 Task: Create a task  Create a feature for users to track and manage their daily tasks , assign it to team member softage.9@softage.net in the project Wizardry and update the status of the task to  On Track  , set the priority of the task to Low.
Action: Mouse moved to (76, 352)
Screenshot: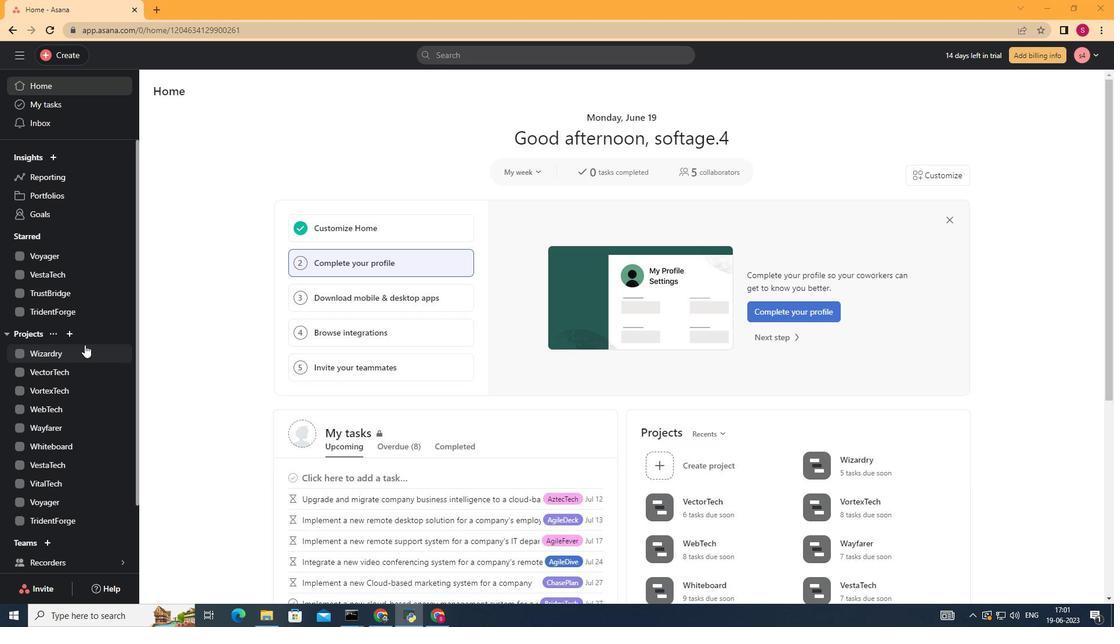 
Action: Mouse pressed left at (76, 352)
Screenshot: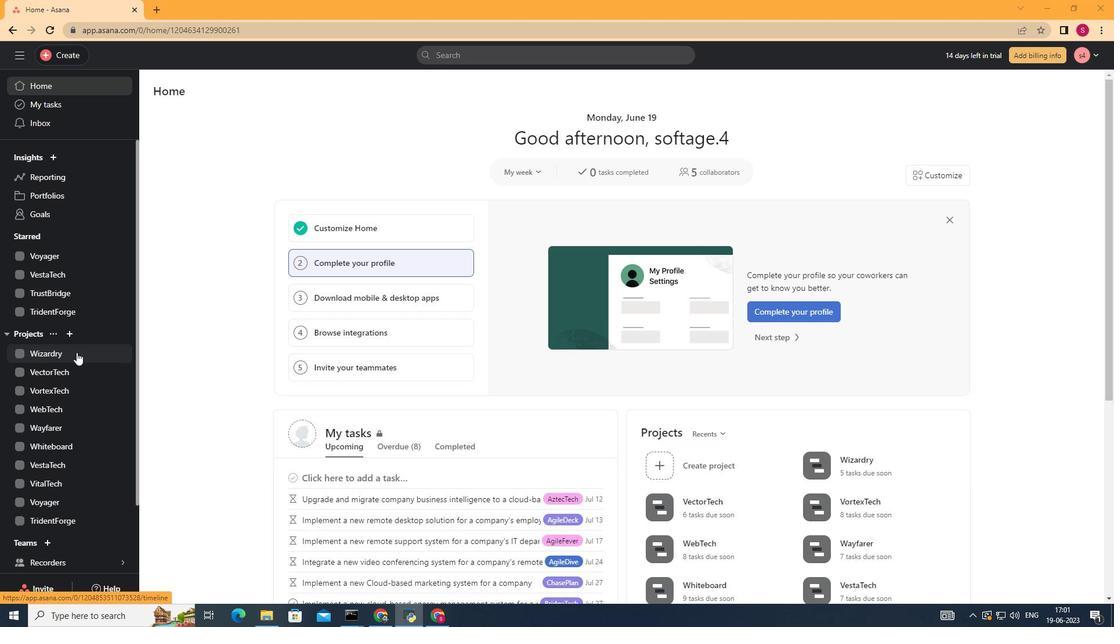 
Action: Mouse moved to (177, 145)
Screenshot: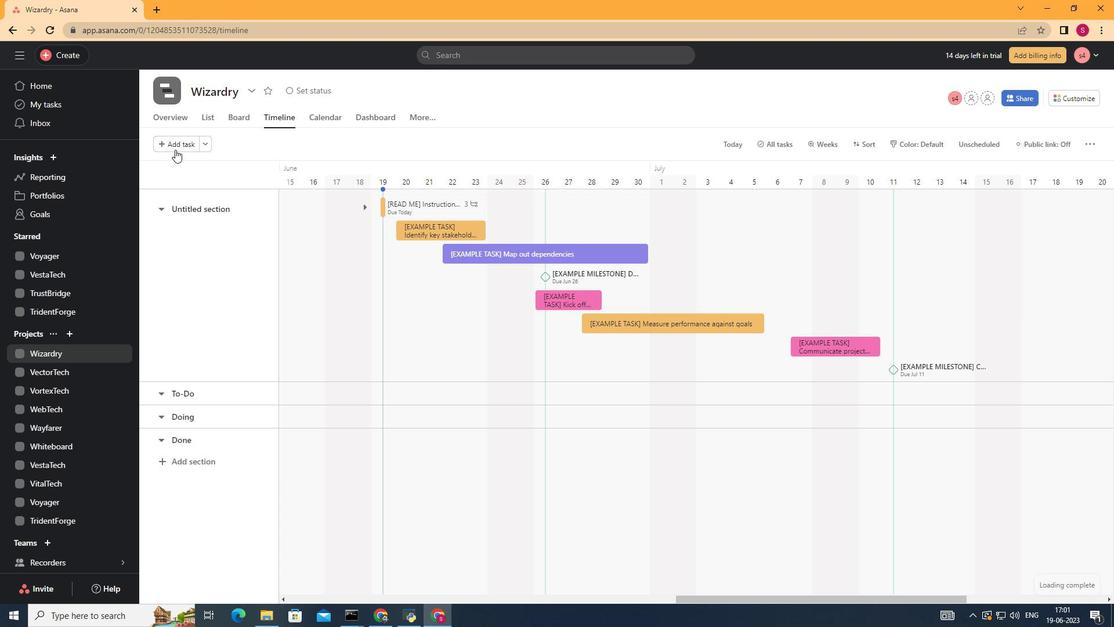 
Action: Mouse pressed left at (177, 145)
Screenshot: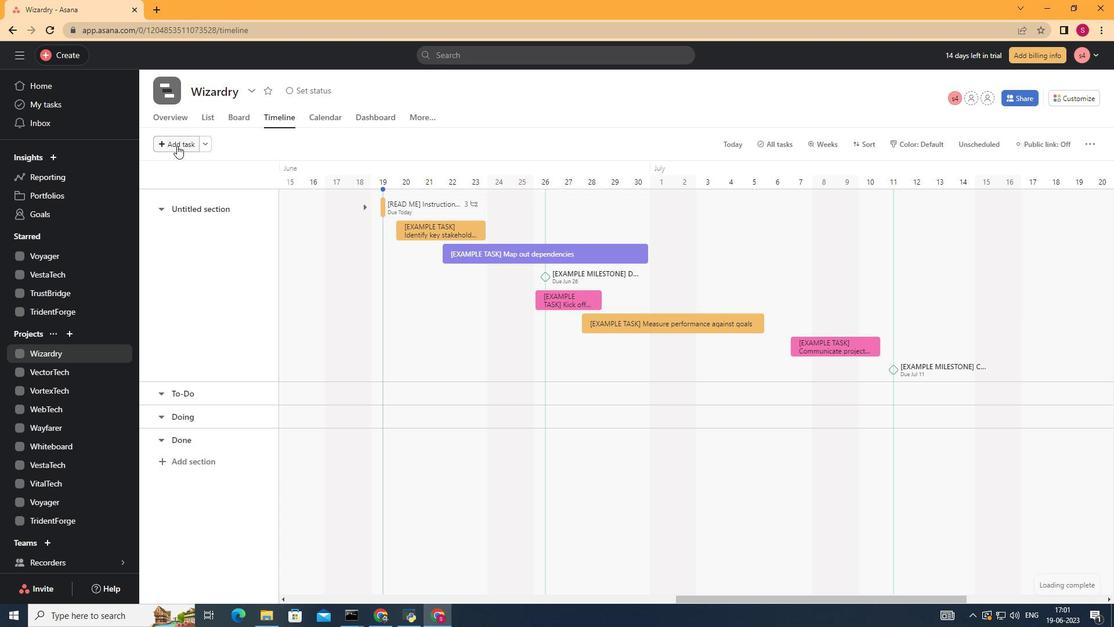 
Action: Mouse moved to (407, 206)
Screenshot: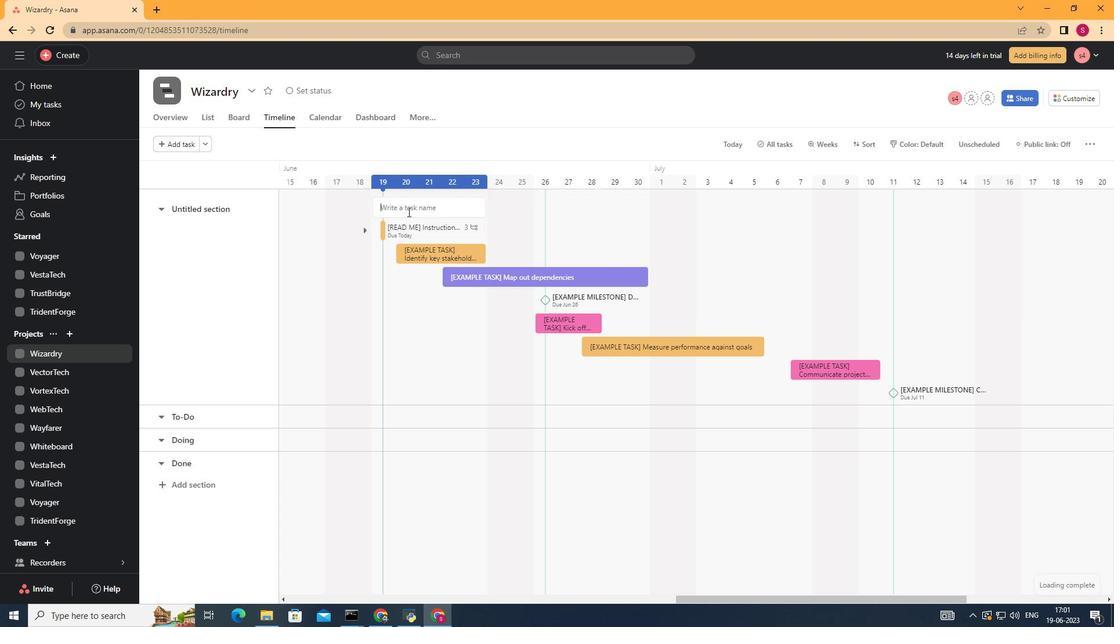 
Action: Mouse pressed left at (407, 206)
Screenshot: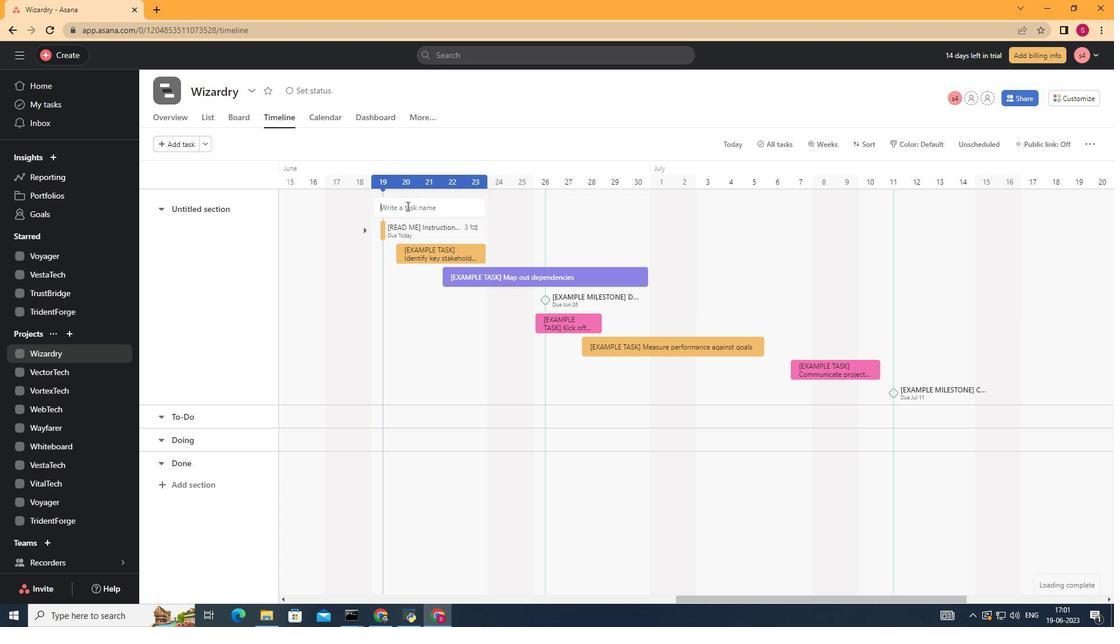 
Action: Key pressed <Key.shift>Create<Key.space>a<Key.space>fr<Key.backspace>eature<Key.space>for<Key.space>users<Key.space>to<Key.space>track<Key.space>and<Key.space>manage<Key.space>their<Key.space>daily<Key.space>tasks<Key.enter>
Screenshot: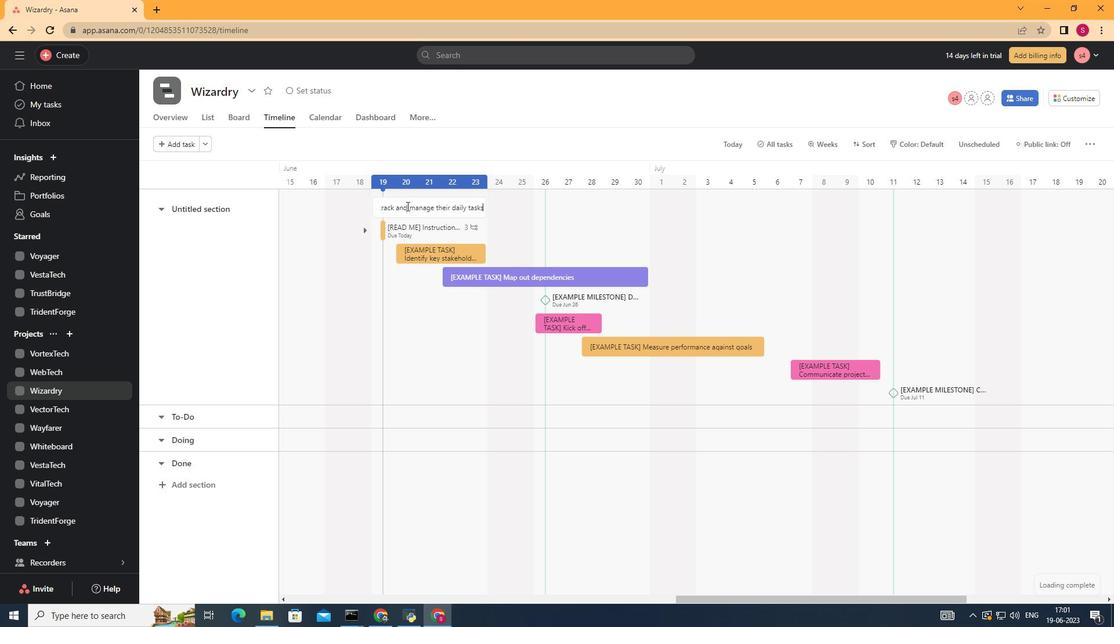 
Action: Mouse pressed left at (407, 206)
Screenshot: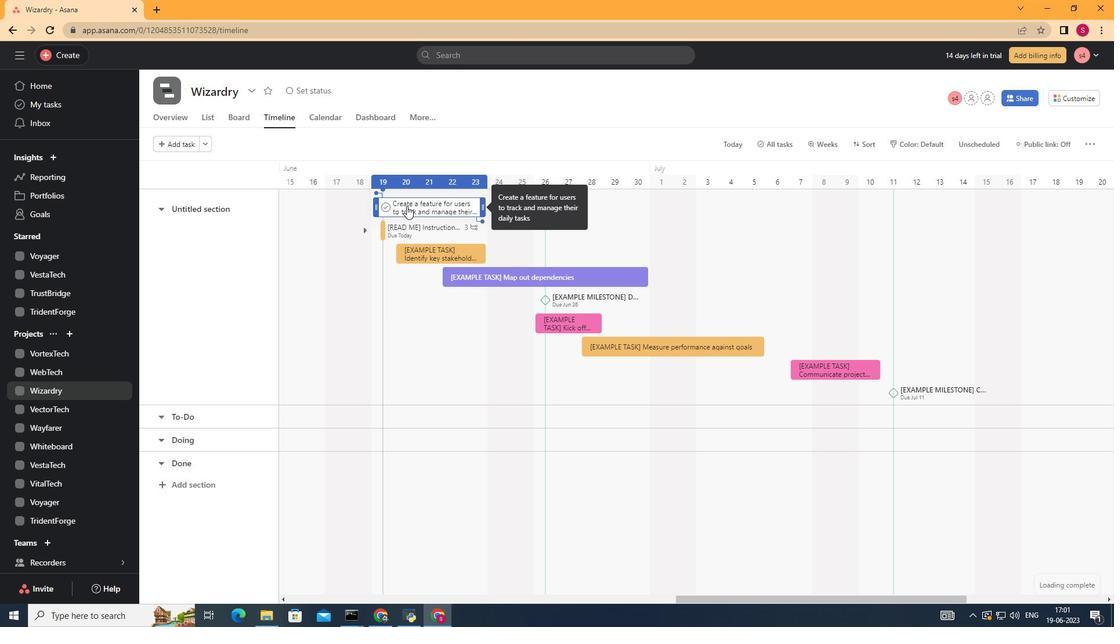 
Action: Mouse moved to (813, 225)
Screenshot: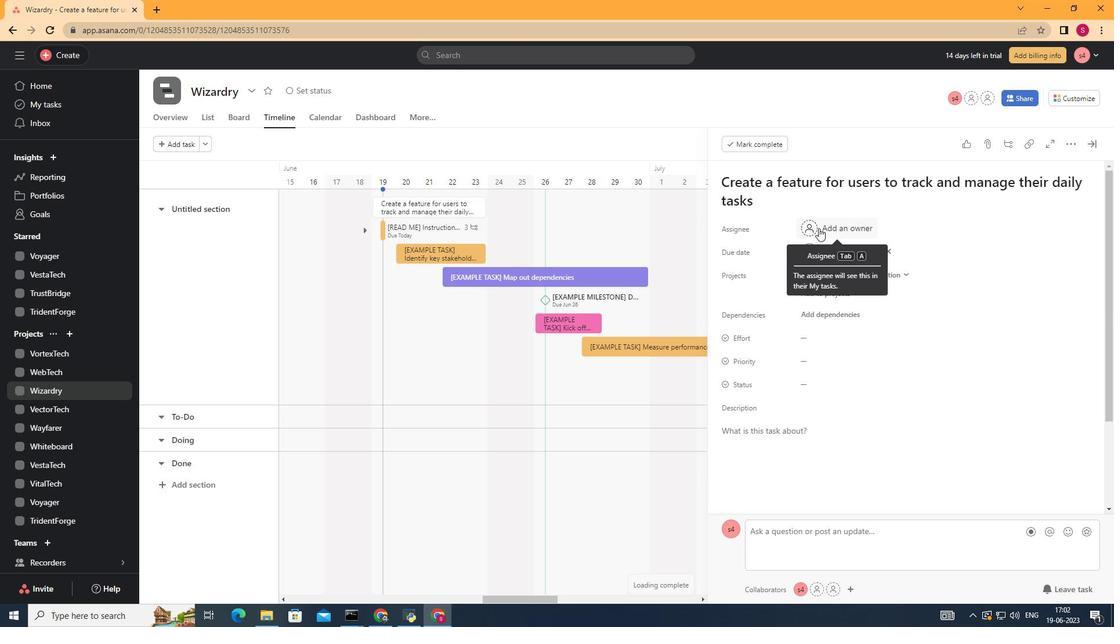 
Action: Mouse pressed left at (813, 225)
Screenshot: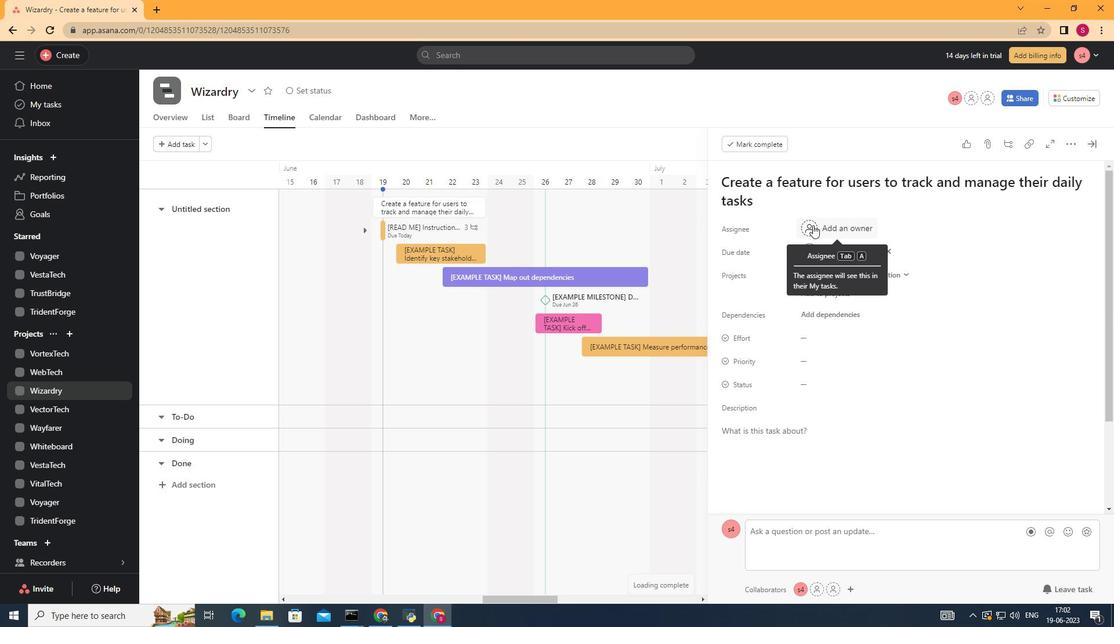 
Action: Mouse moved to (812, 224)
Screenshot: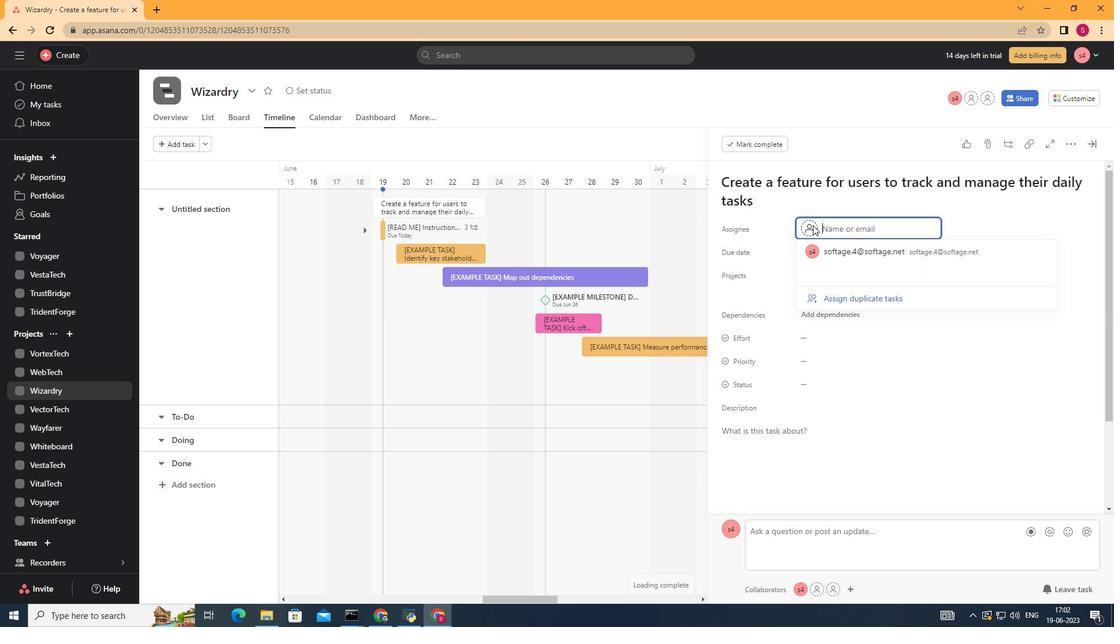 
Action: Key pressed softage.9<Key.shift>@softage.ney<Key.backspace>t<Key.enter>
Screenshot: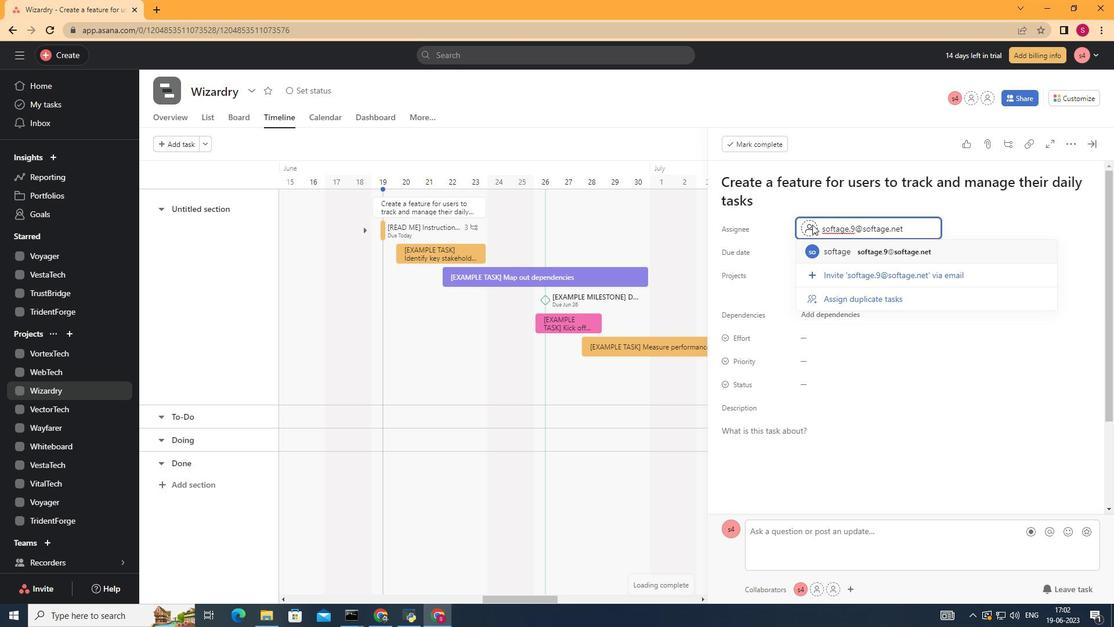 
Action: Mouse moved to (1034, 318)
Screenshot: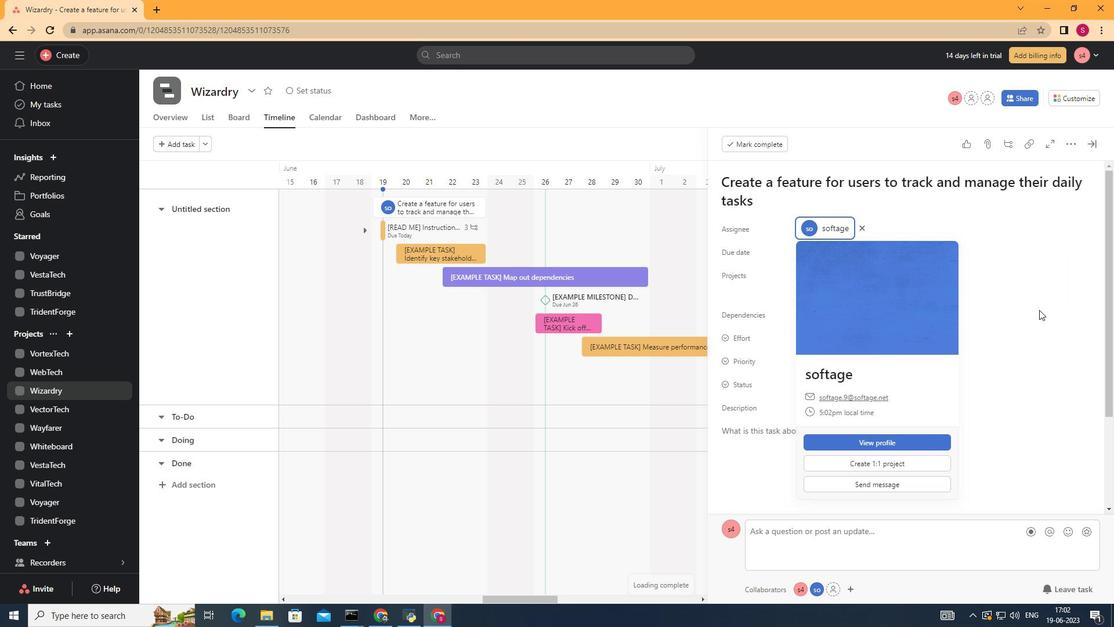 
Action: Mouse pressed left at (1034, 318)
Screenshot: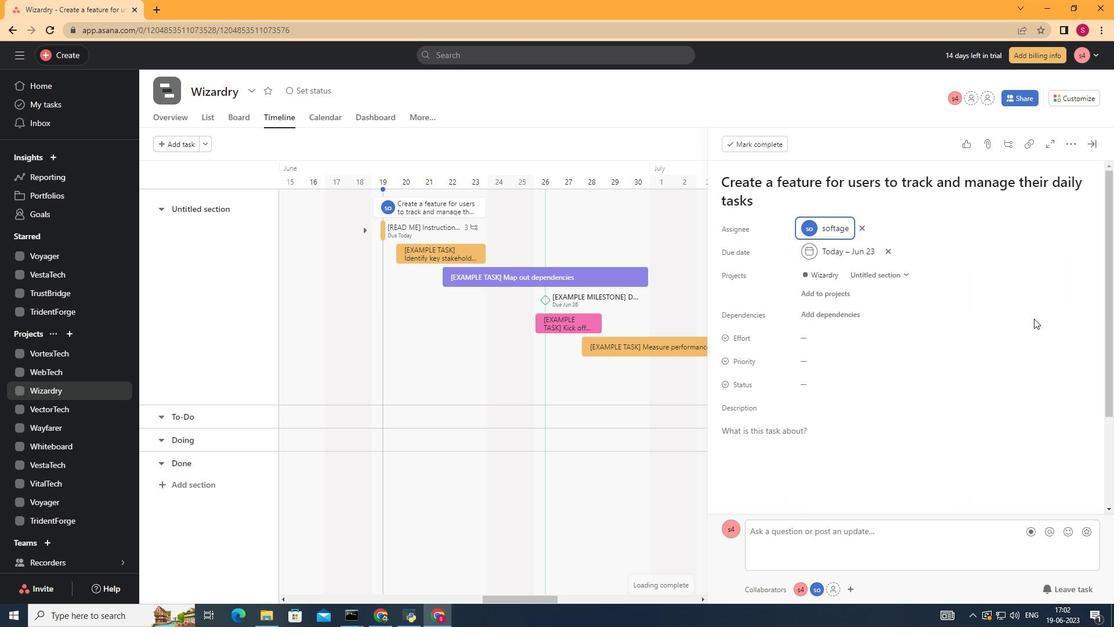 
Action: Mouse moved to (809, 381)
Screenshot: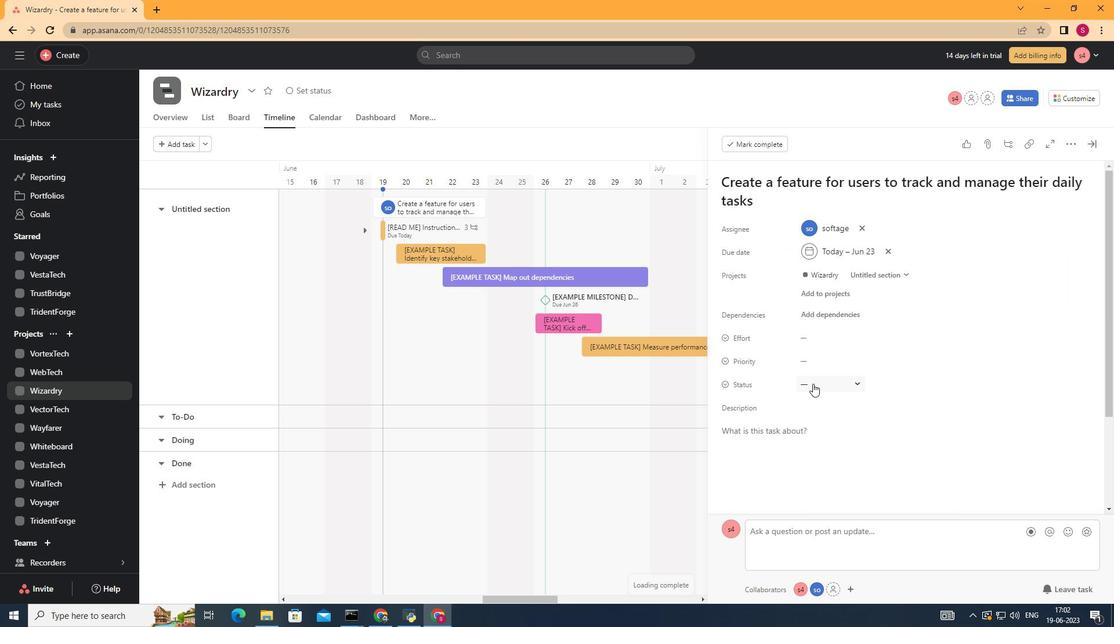 
Action: Mouse pressed left at (809, 381)
Screenshot: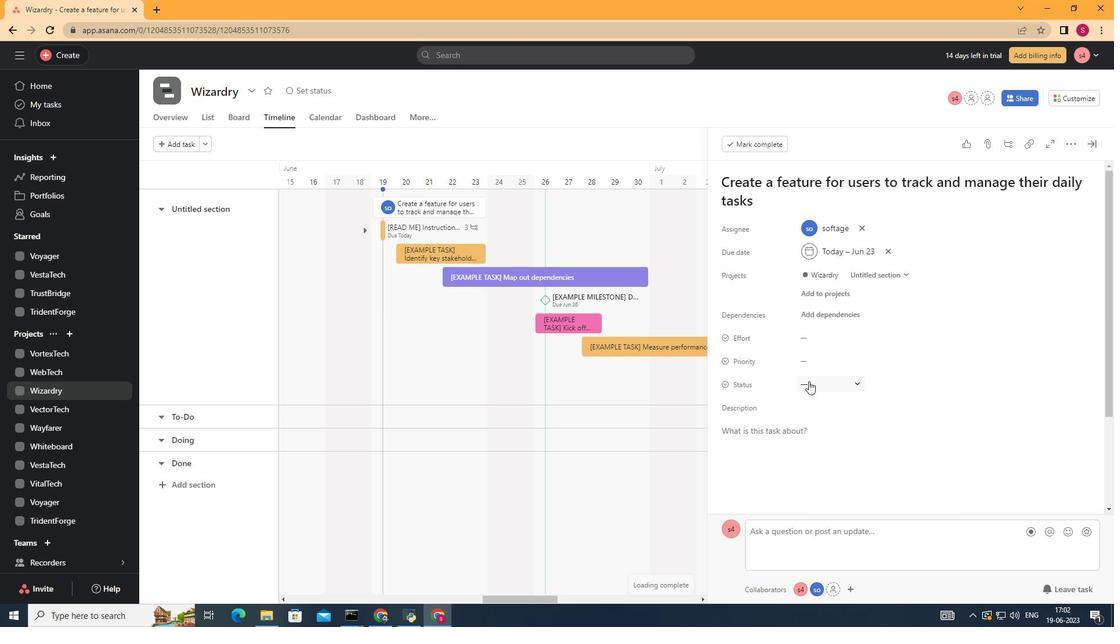 
Action: Mouse moved to (873, 427)
Screenshot: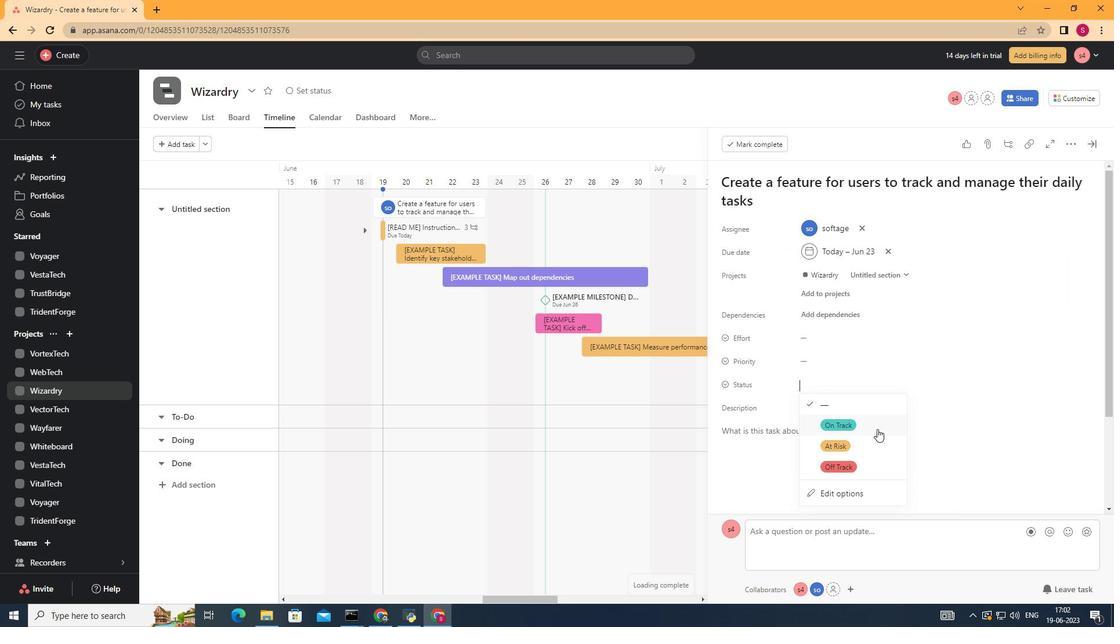 
Action: Mouse pressed left at (873, 427)
Screenshot: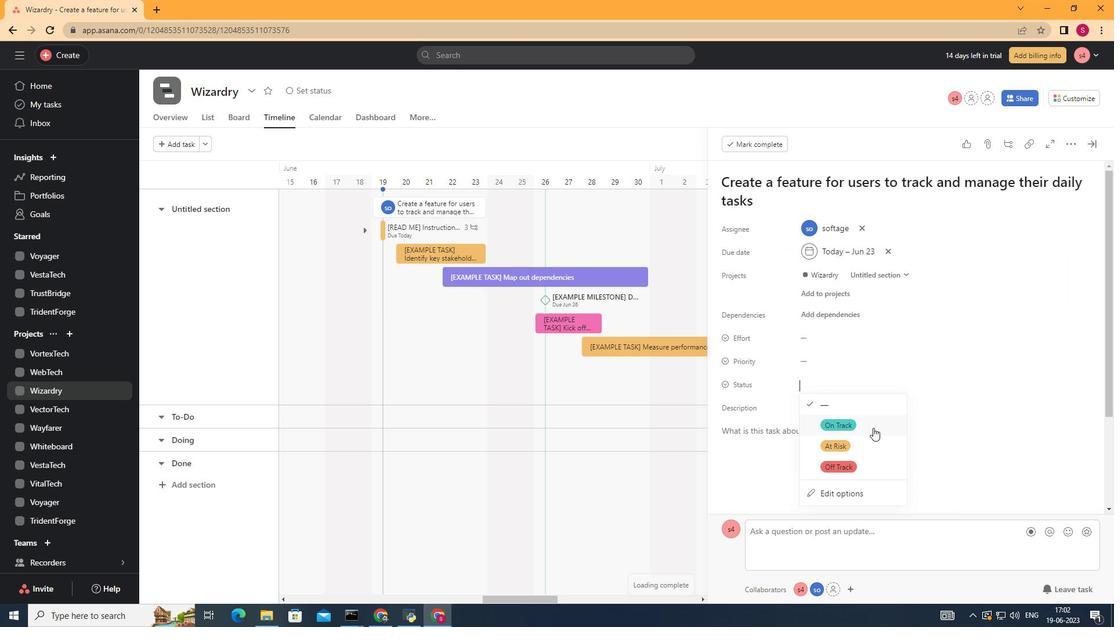 
Action: Mouse moved to (825, 362)
Screenshot: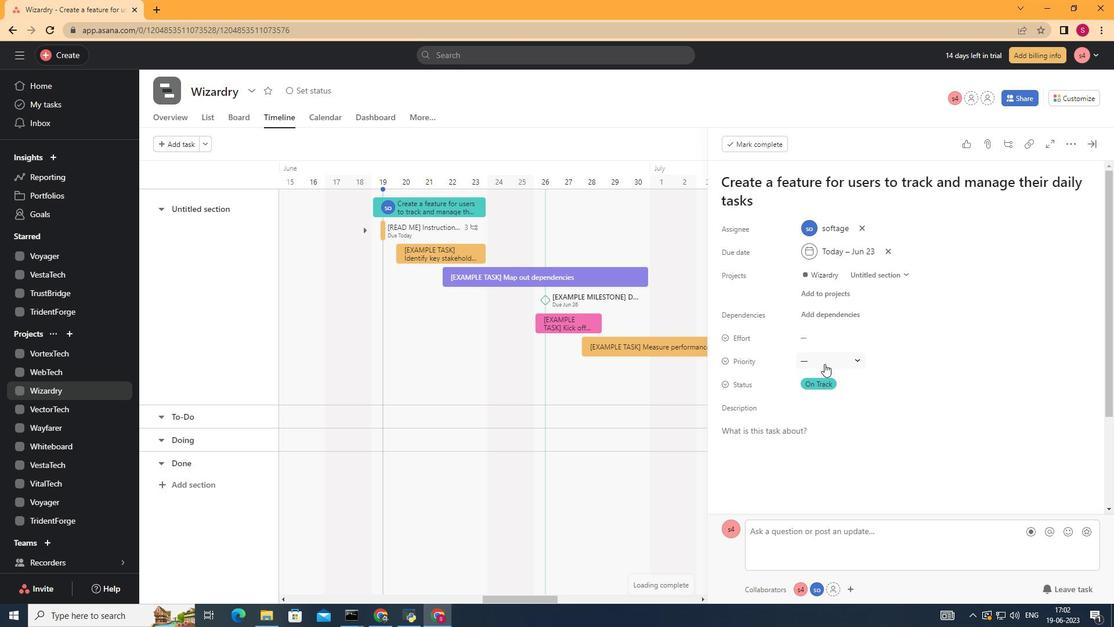 
Action: Mouse pressed left at (825, 362)
Screenshot: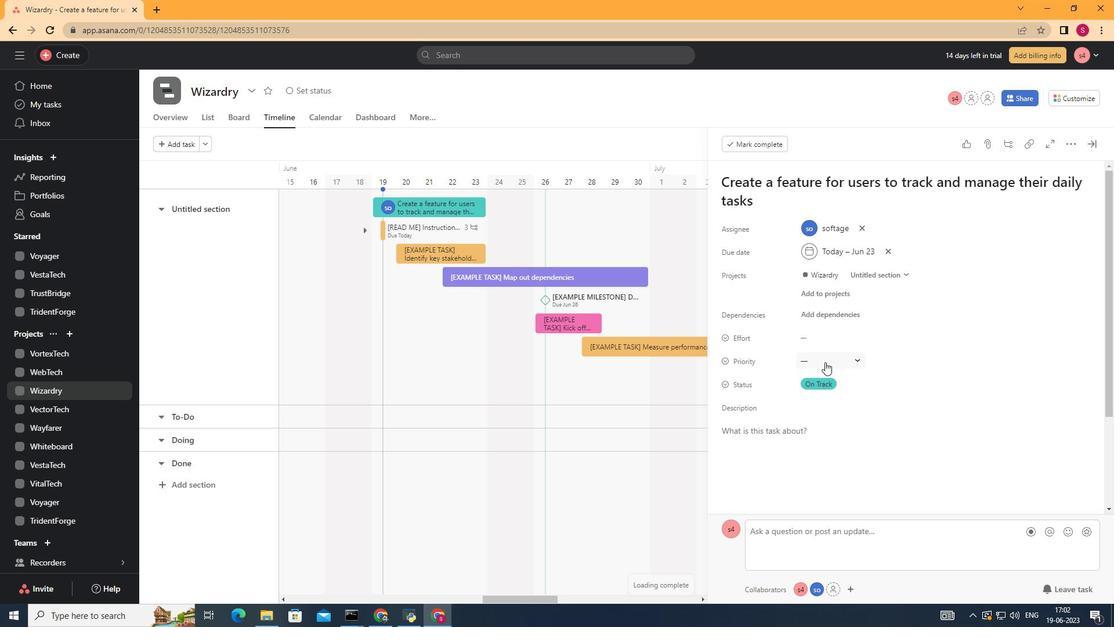 
Action: Mouse moved to (854, 441)
Screenshot: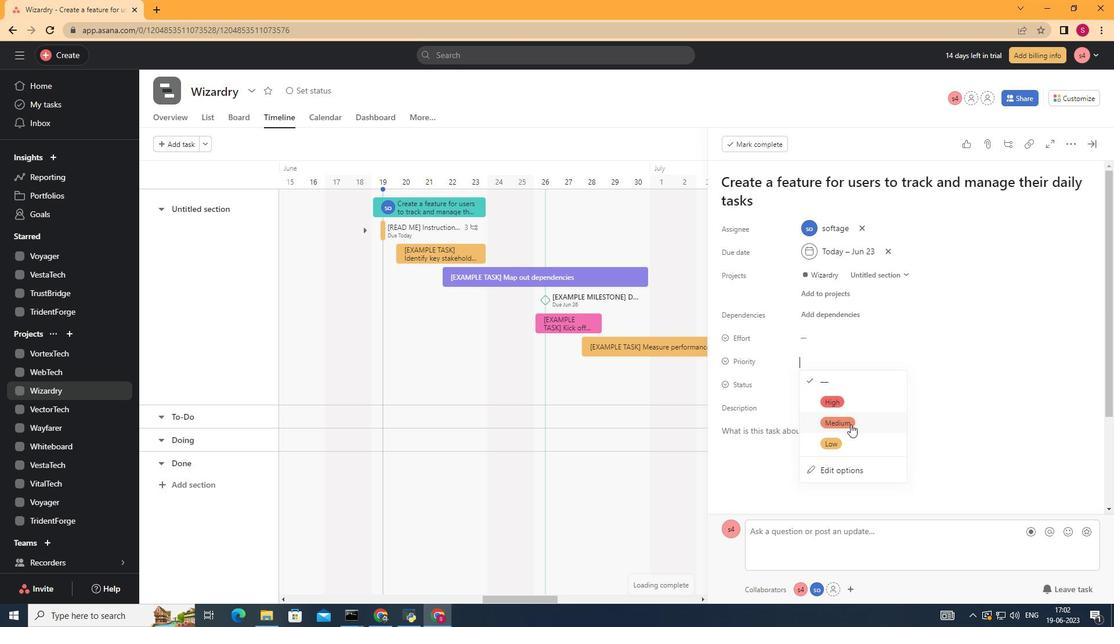 
Action: Mouse pressed left at (854, 441)
Screenshot: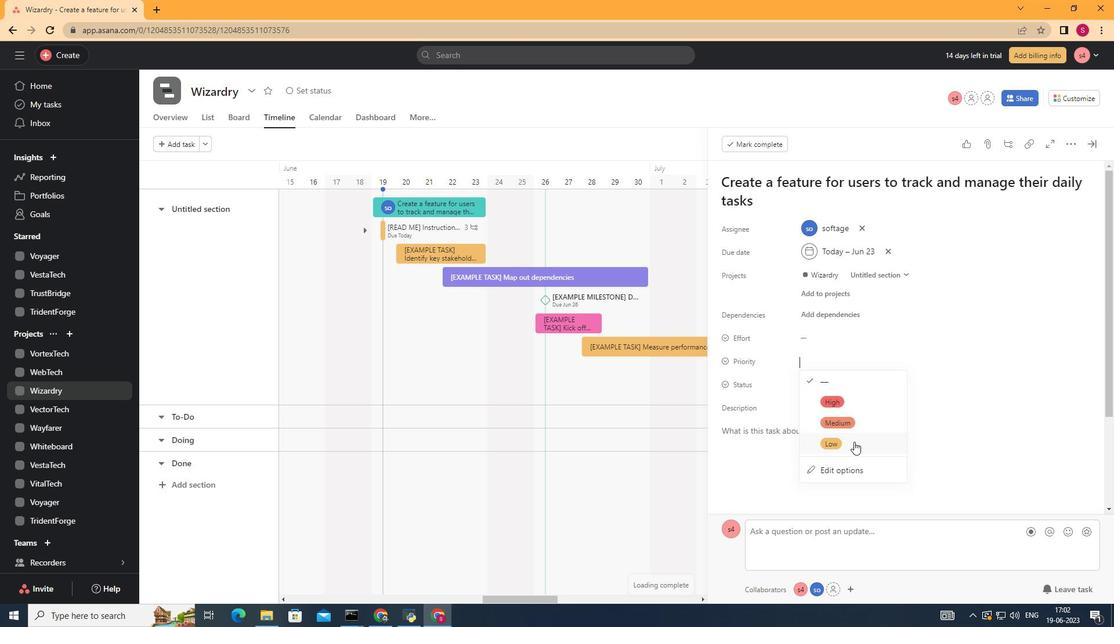 
Action: Mouse moved to (861, 387)
Screenshot: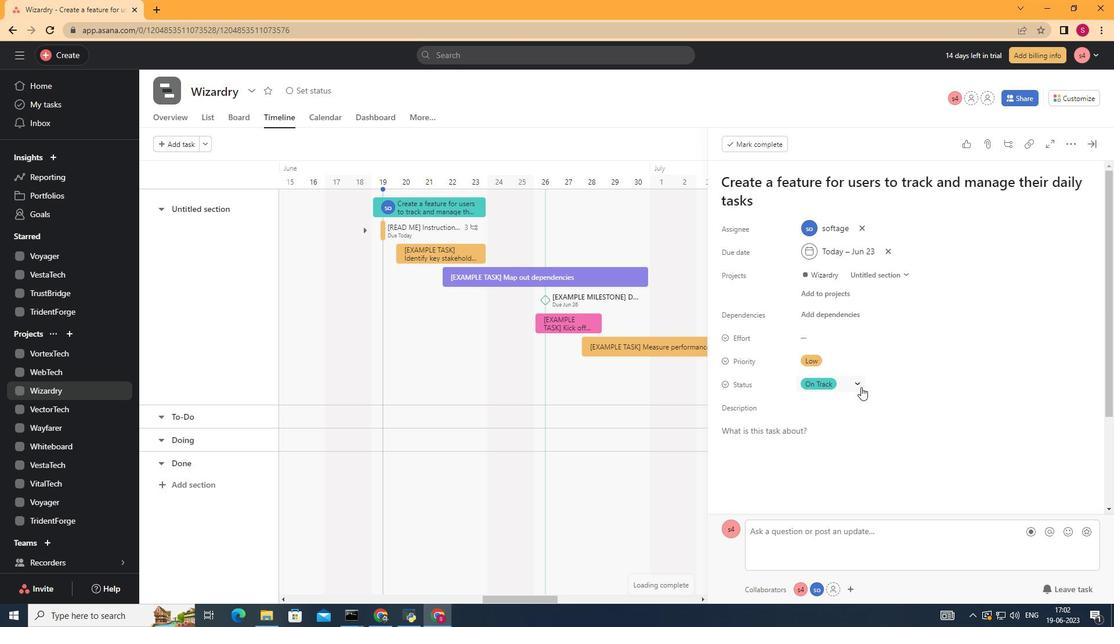 
